 Task: Create List Data Science in Board Data Visualization Software to Workspace Employee Engagement. Create List Big Data in Board Market Segmentation to Workspace Employee Engagement. Create List Data Analysis in Board Diversity and Inclusion Coaching and Mentorship Programs to Workspace Employee Engagement
Action: Mouse moved to (39, 273)
Screenshot: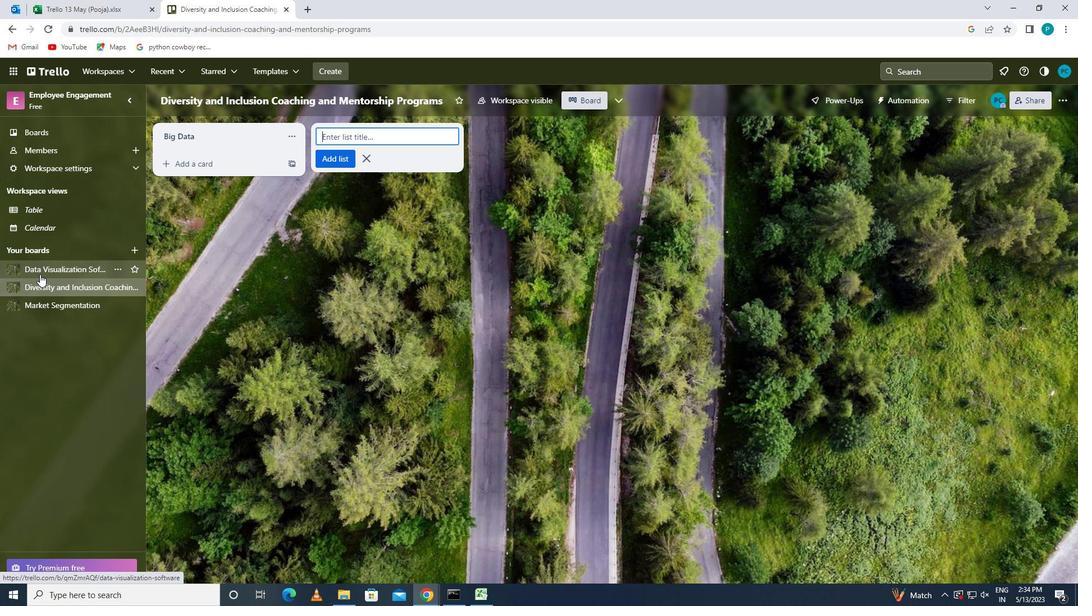 
Action: Mouse pressed left at (39, 273)
Screenshot: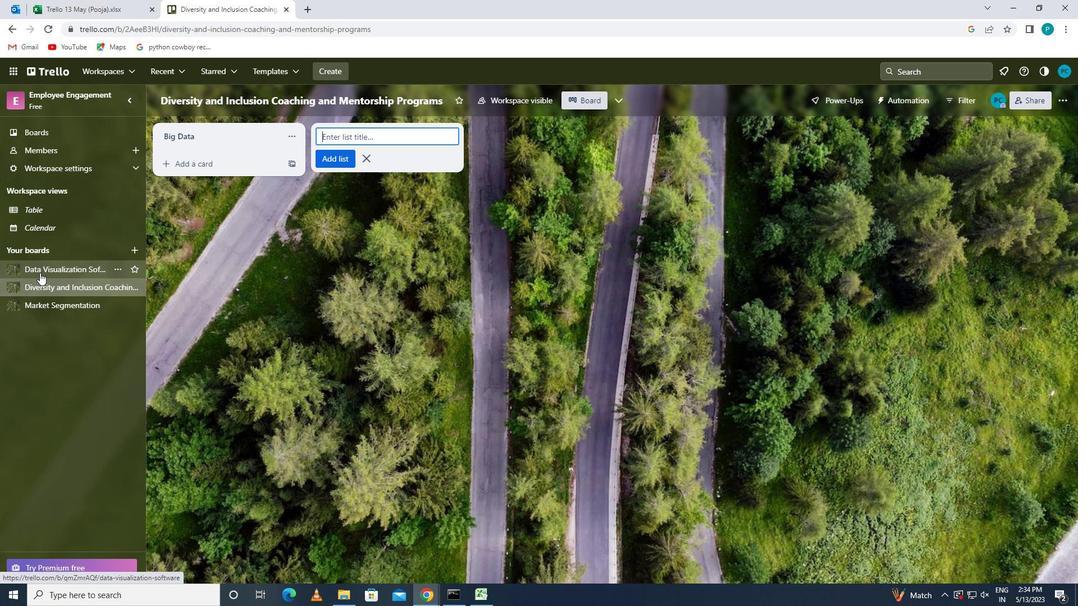 
Action: Mouse moved to (397, 138)
Screenshot: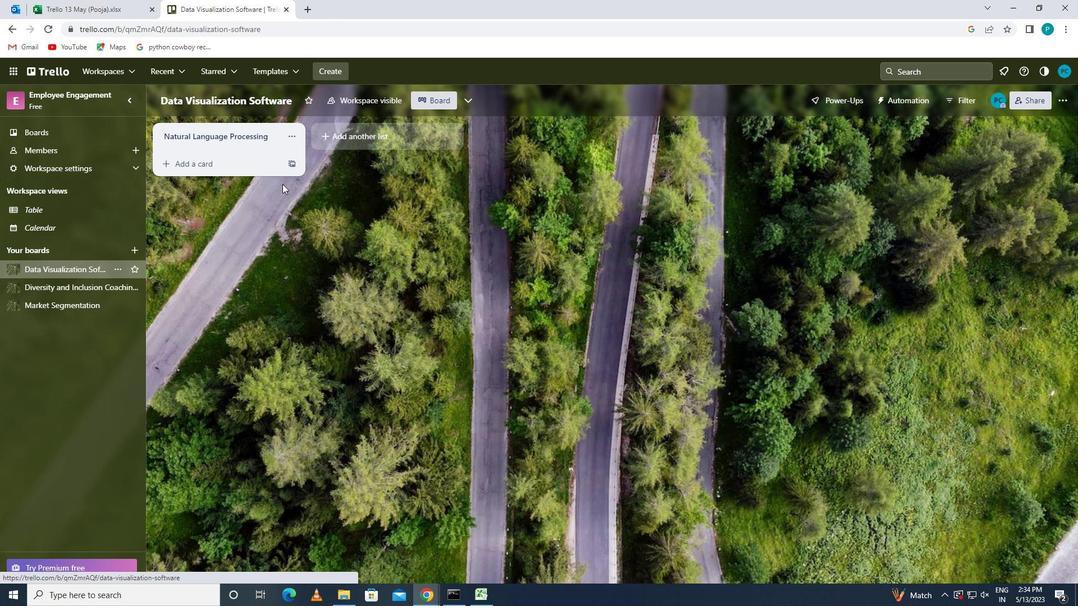 
Action: Mouse pressed left at (397, 138)
Screenshot: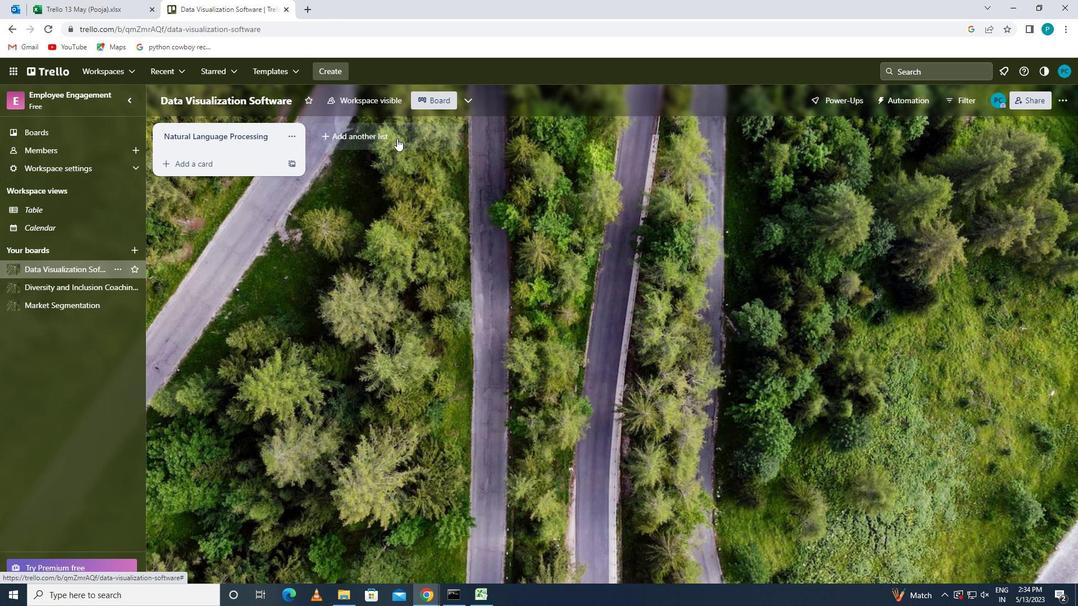 
Action: Key pressed <Key.caps_lock>d<Key.caps_lock>ata<Key.space><Key.caps_lock>s<Key.caps_lock>cience
Screenshot: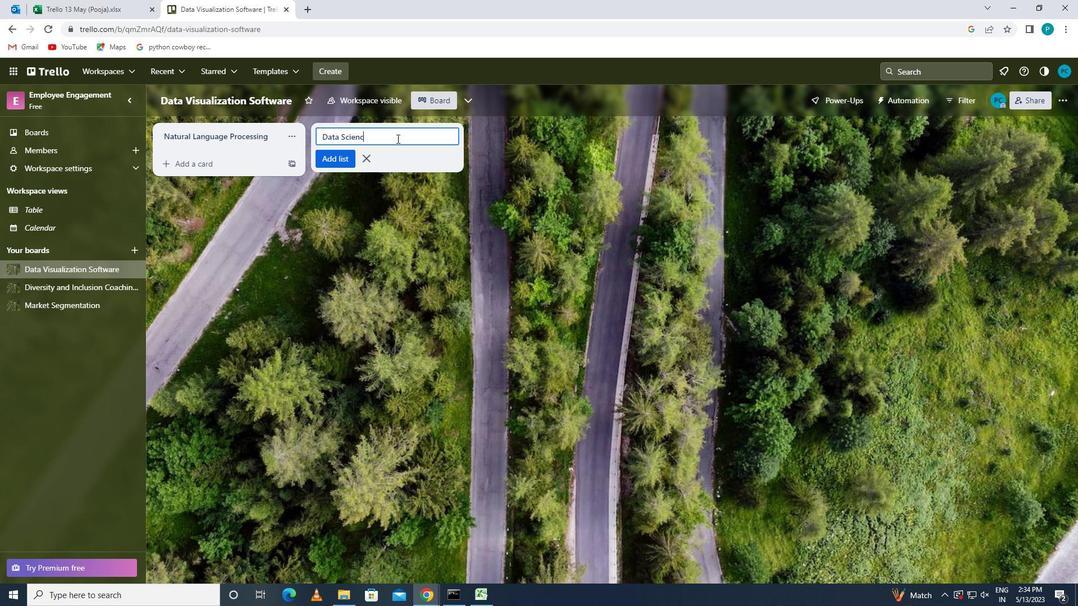 
Action: Mouse moved to (334, 157)
Screenshot: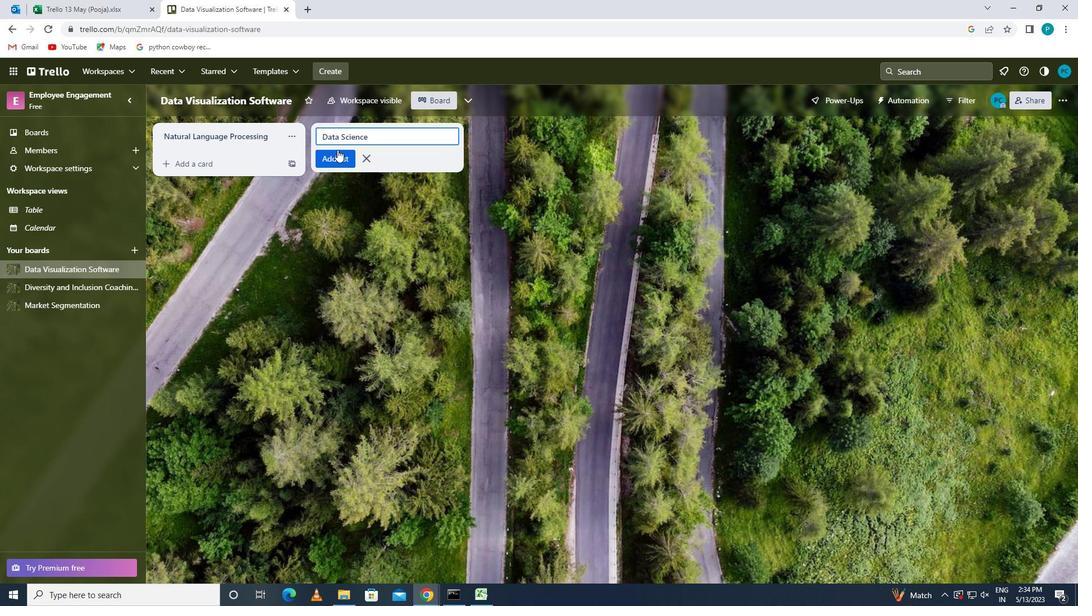 
Action: Mouse pressed left at (334, 157)
Screenshot: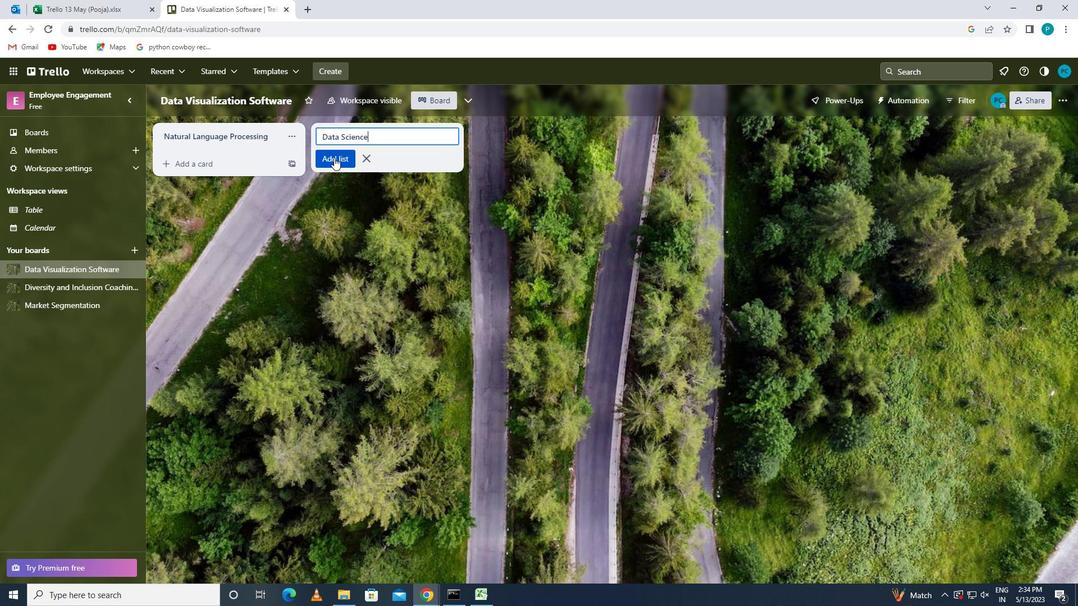 
Action: Mouse moved to (76, 301)
Screenshot: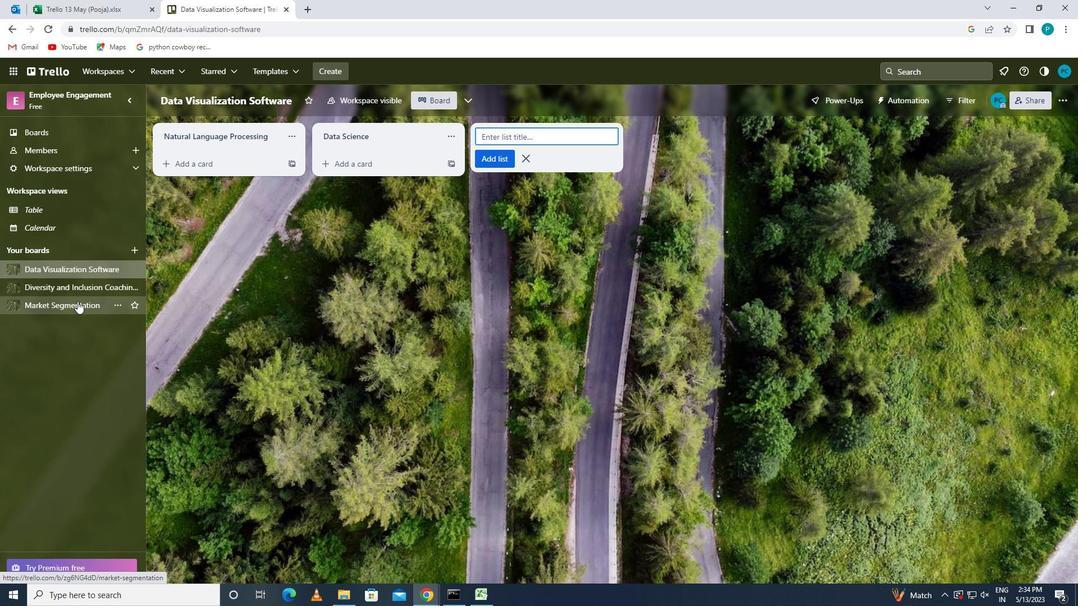 
Action: Mouse pressed left at (76, 301)
Screenshot: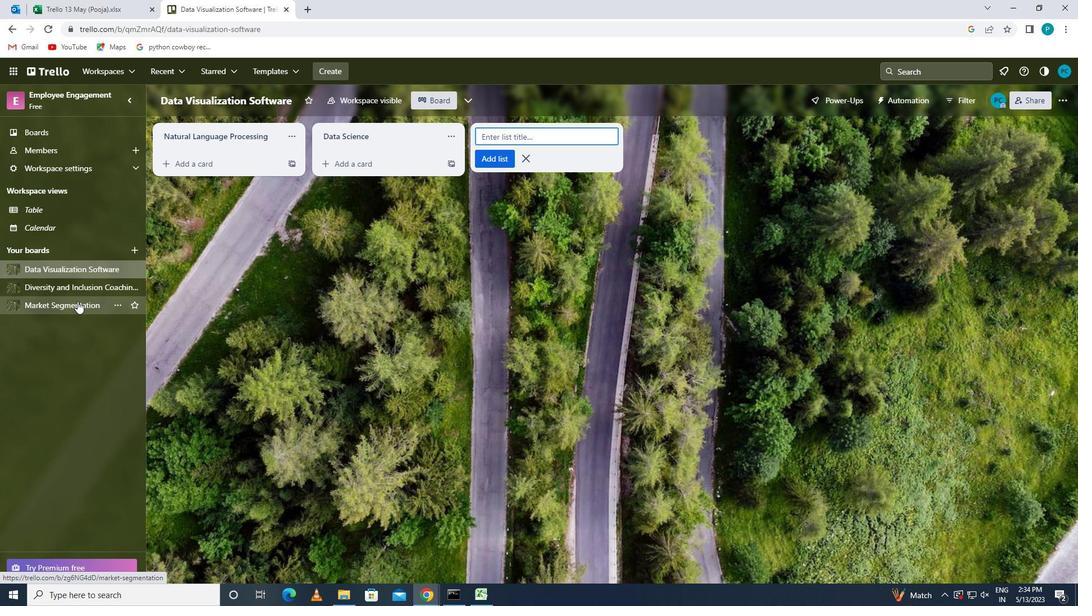 
Action: Mouse moved to (347, 142)
Screenshot: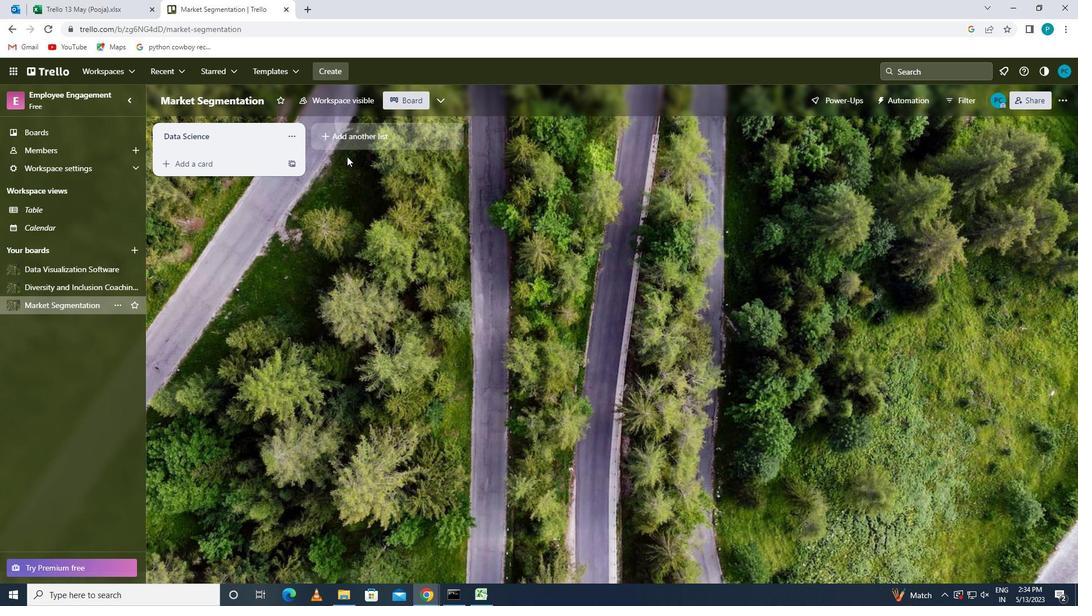 
Action: Mouse pressed left at (347, 142)
Screenshot: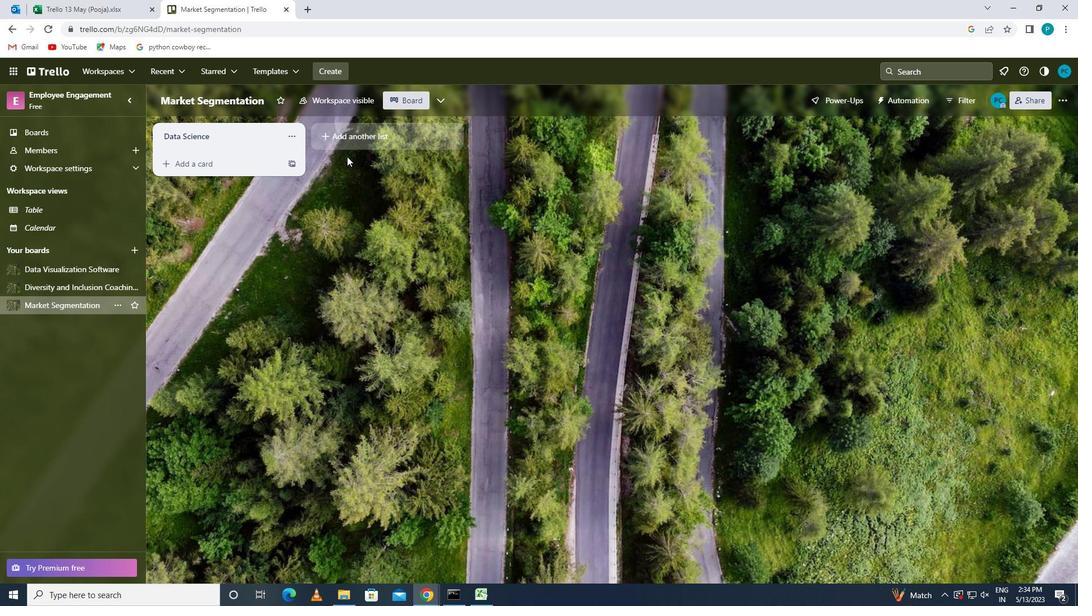 
Action: Mouse moved to (354, 144)
Screenshot: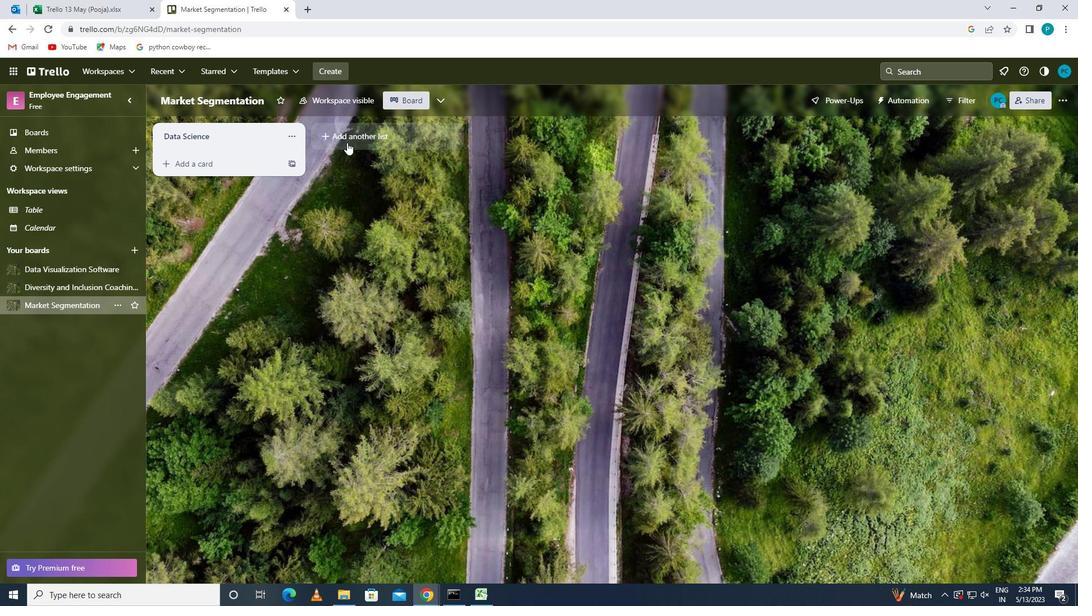 
Action: Key pressed <Key.caps_lock>b<Key.caps_lock>ig<Key.space><Key.caps_lock>d<Key.caps_lock>ata
Screenshot: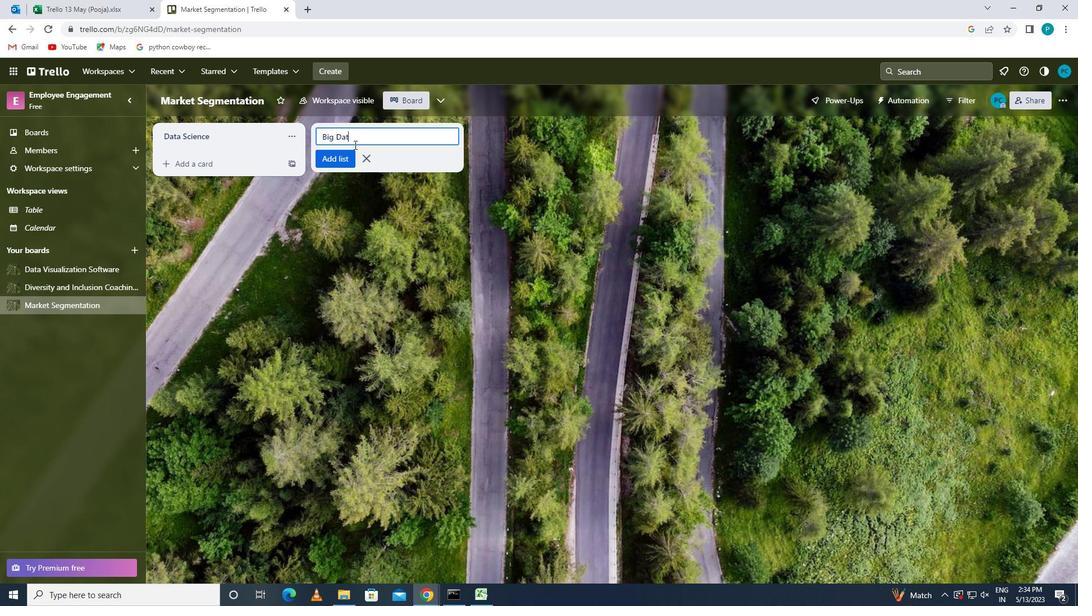 
Action: Mouse moved to (347, 161)
Screenshot: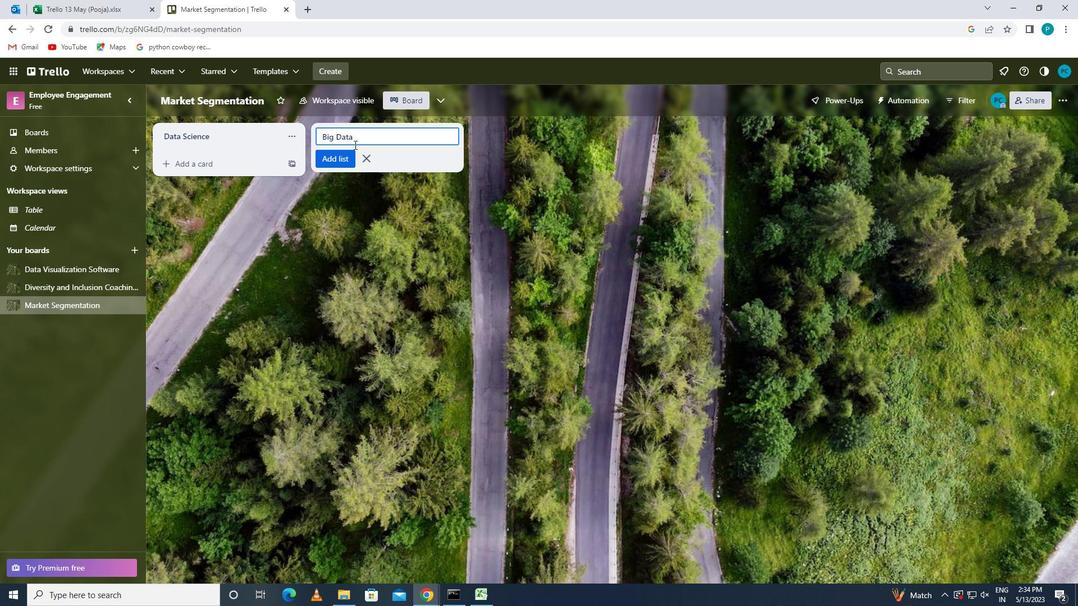 
Action: Mouse pressed left at (347, 161)
Screenshot: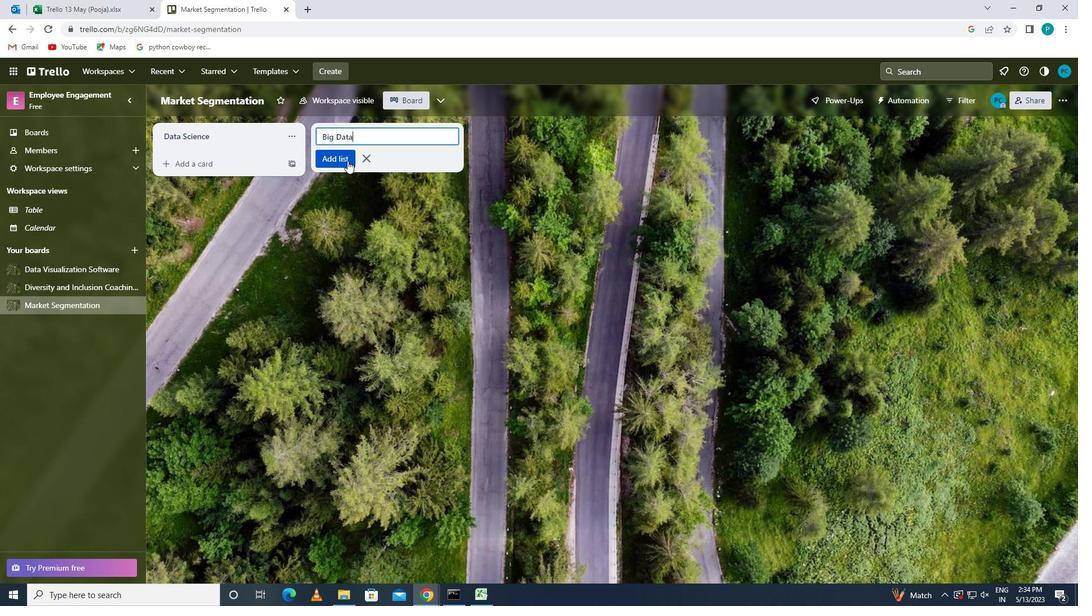 
Action: Mouse moved to (50, 287)
Screenshot: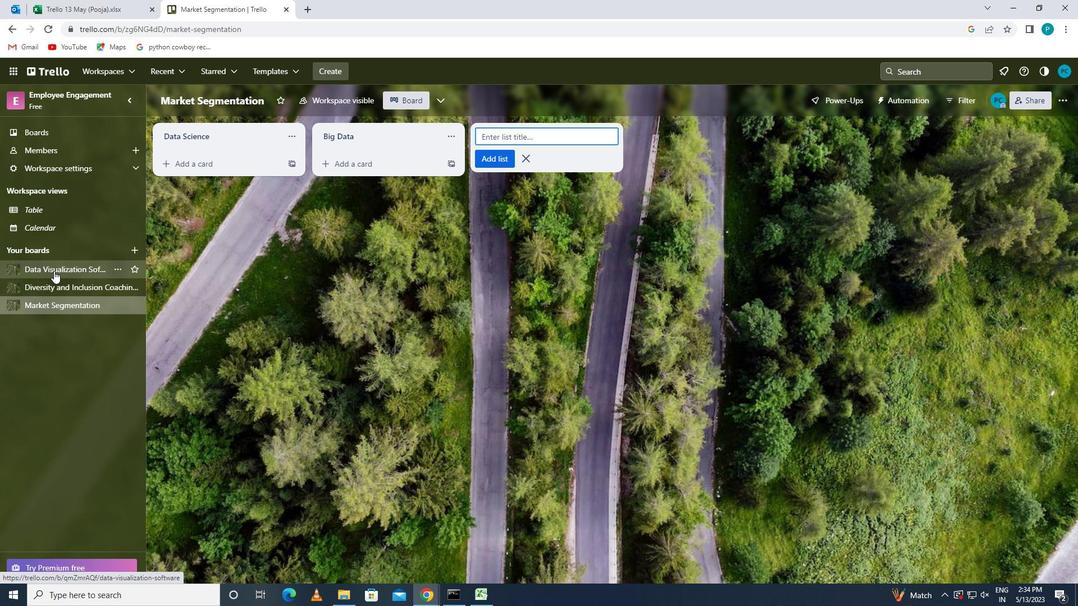 
Action: Mouse pressed left at (50, 287)
Screenshot: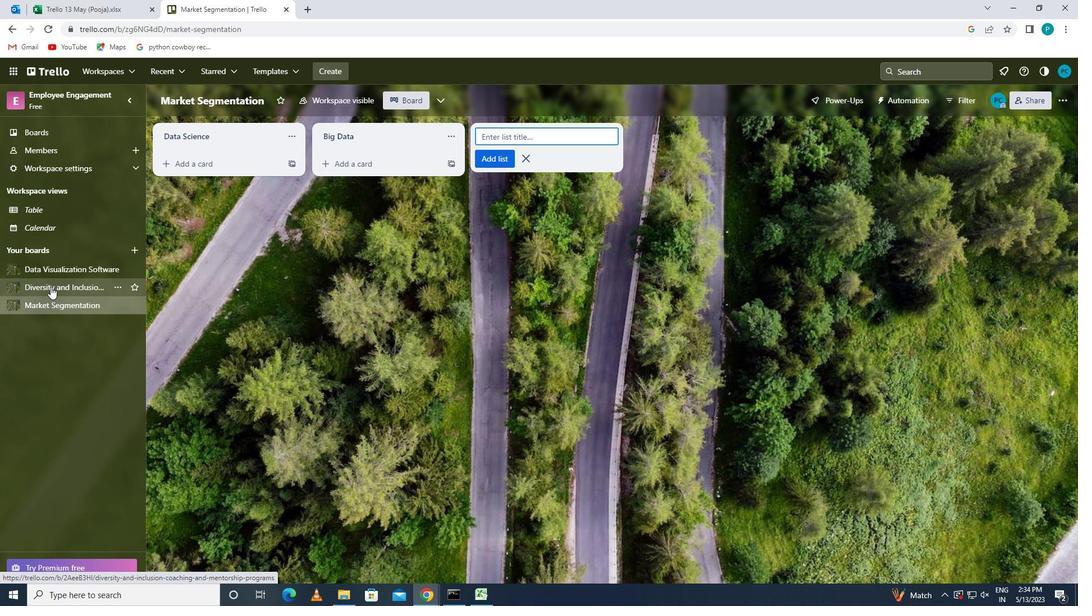 
Action: Mouse moved to (369, 134)
Screenshot: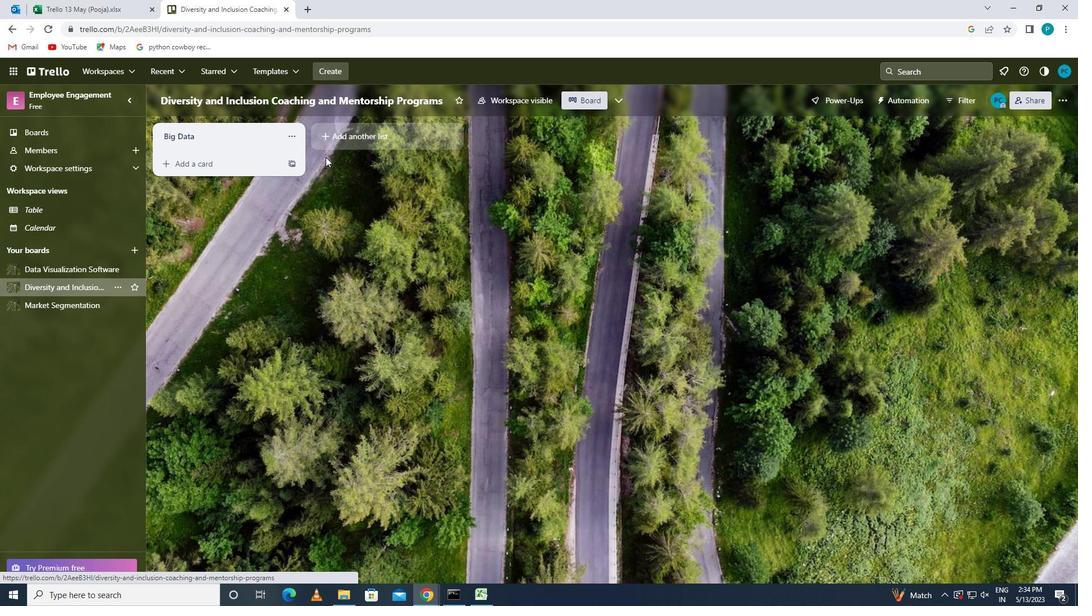 
Action: Mouse pressed left at (369, 134)
Screenshot: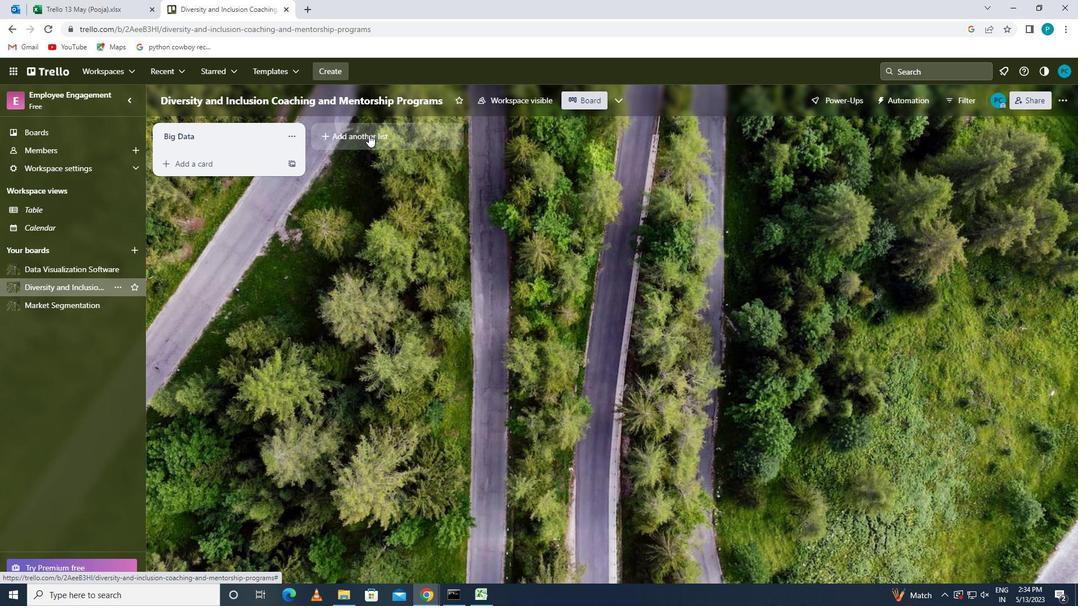
Action: Key pressed <Key.caps_lock>d<Key.caps_lock>Ata<Key.space><Key.caps_lock>a<Key.caps_lock>nalysis
Screenshot: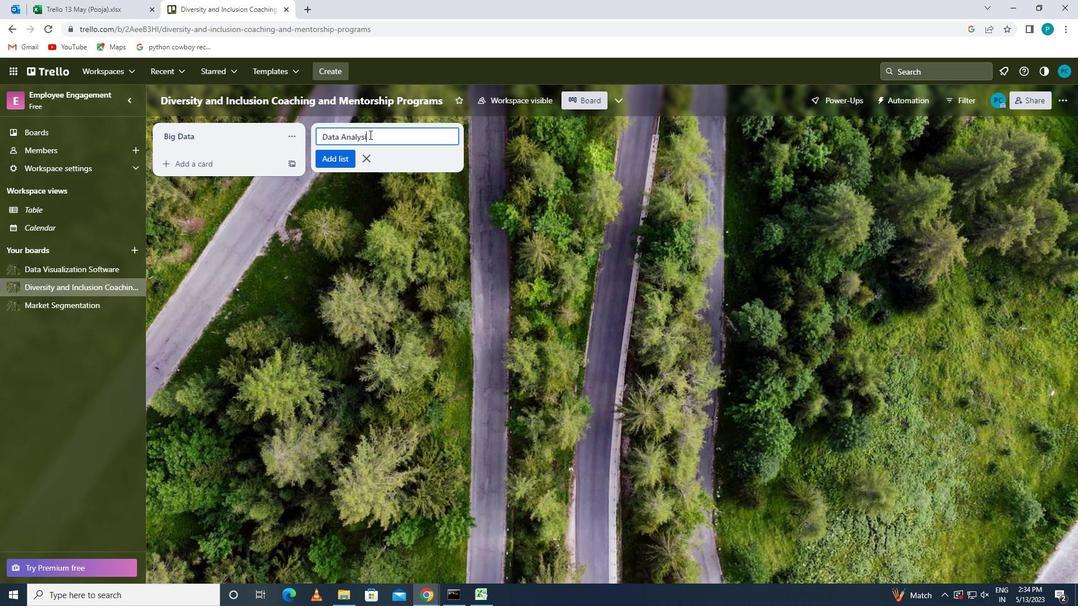 
Action: Mouse moved to (348, 153)
Screenshot: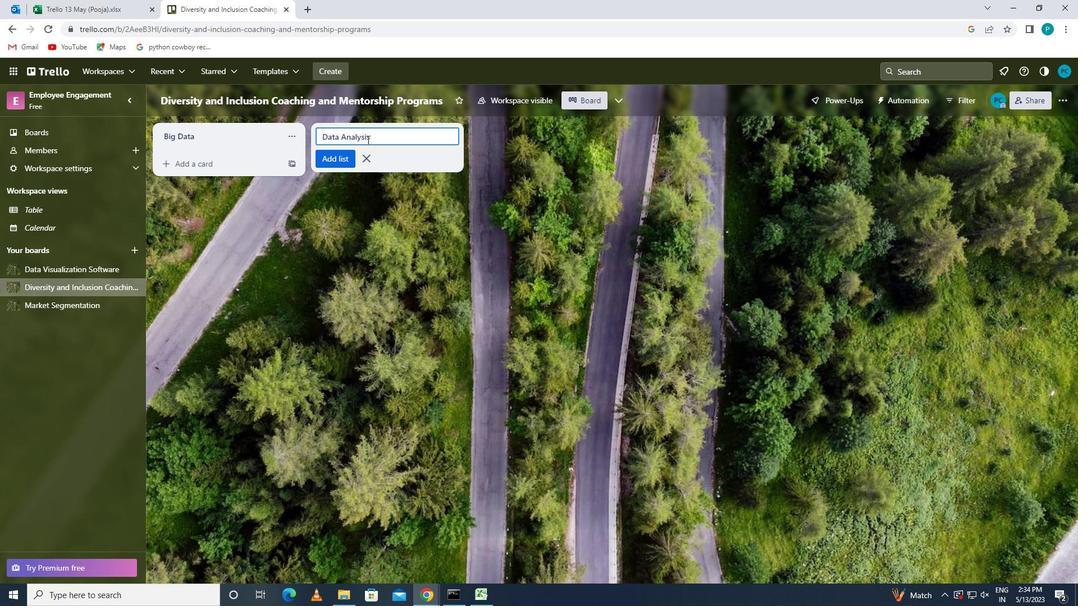 
Action: Mouse pressed left at (348, 153)
Screenshot: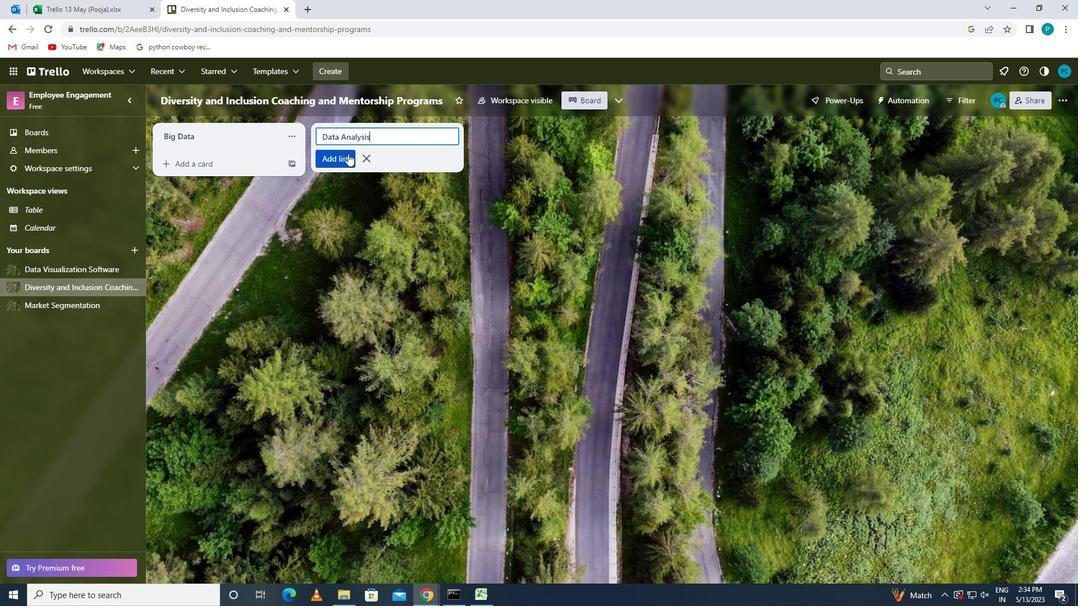 
